 Task: Add a background check screening question.
Action: Mouse moved to (856, 116)
Screenshot: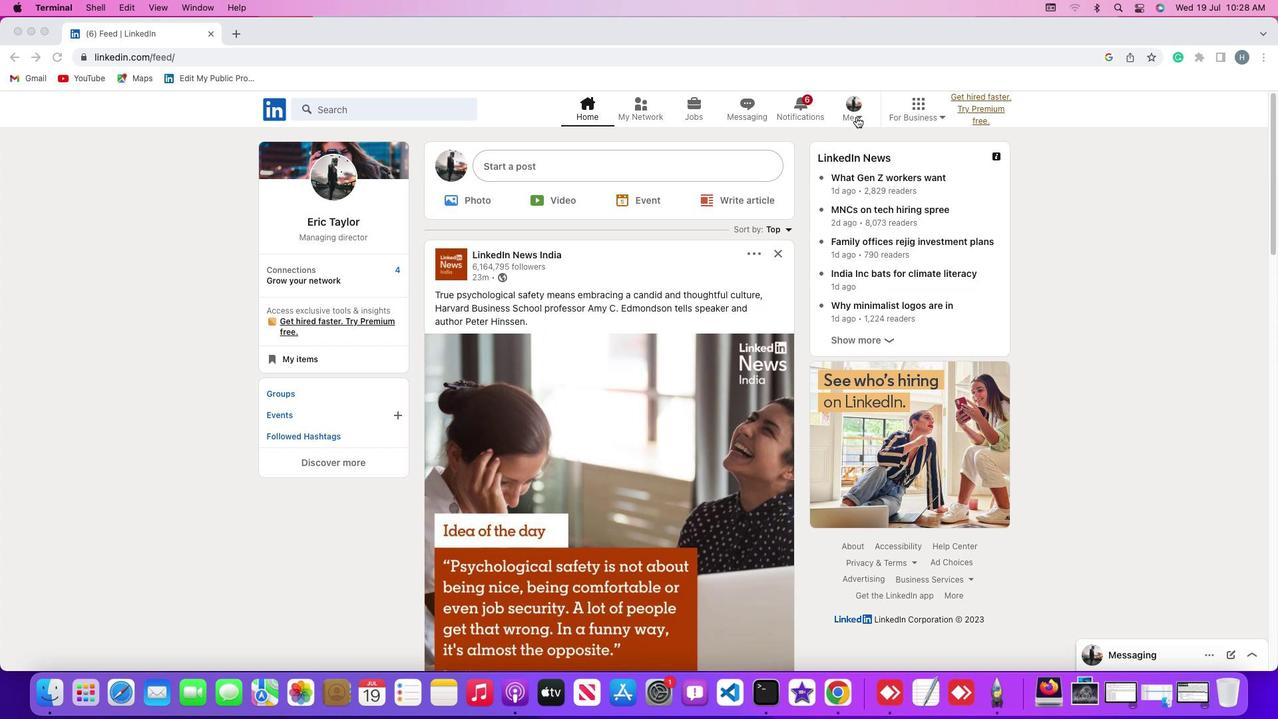 
Action: Mouse pressed left at (856, 116)
Screenshot: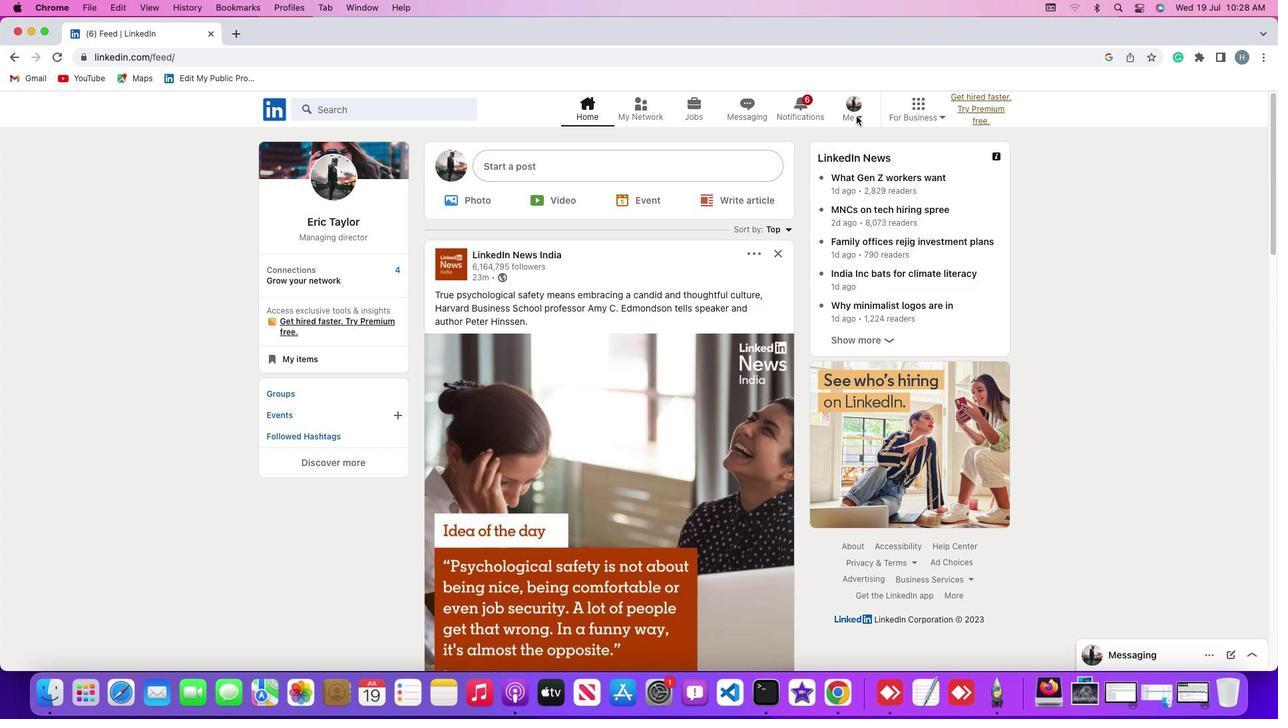 
Action: Mouse moved to (858, 113)
Screenshot: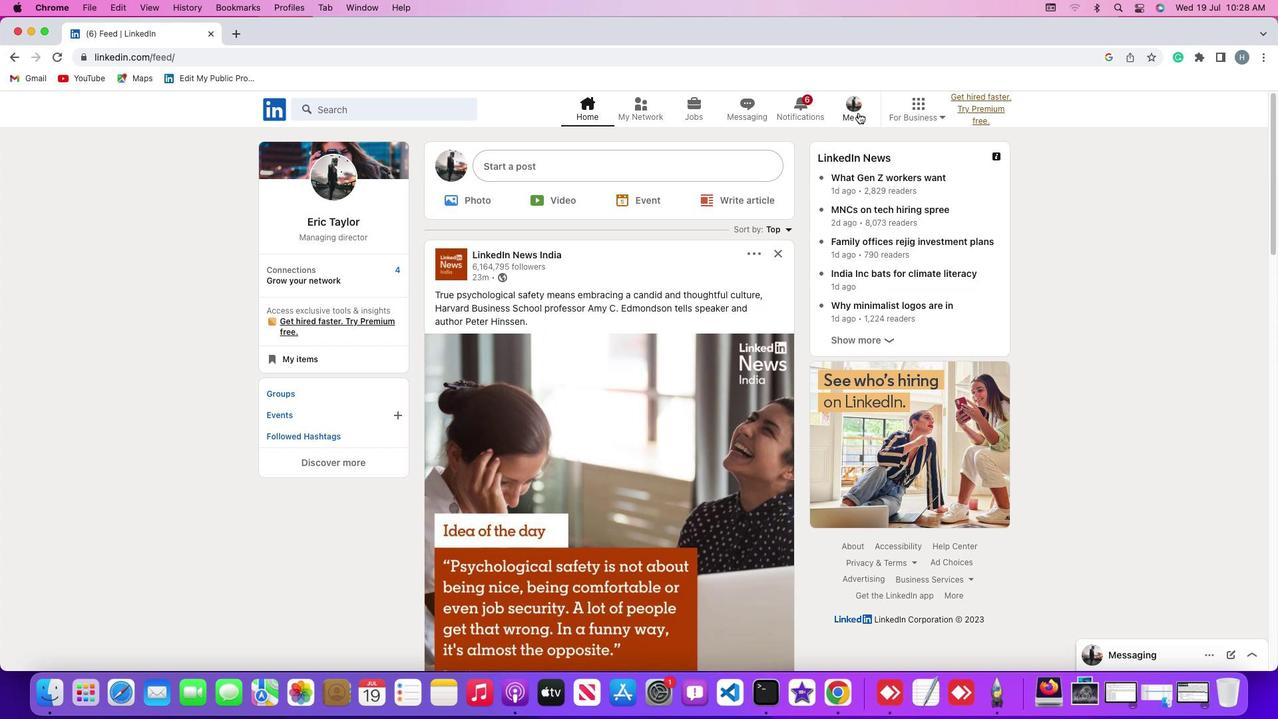
Action: Mouse pressed left at (858, 113)
Screenshot: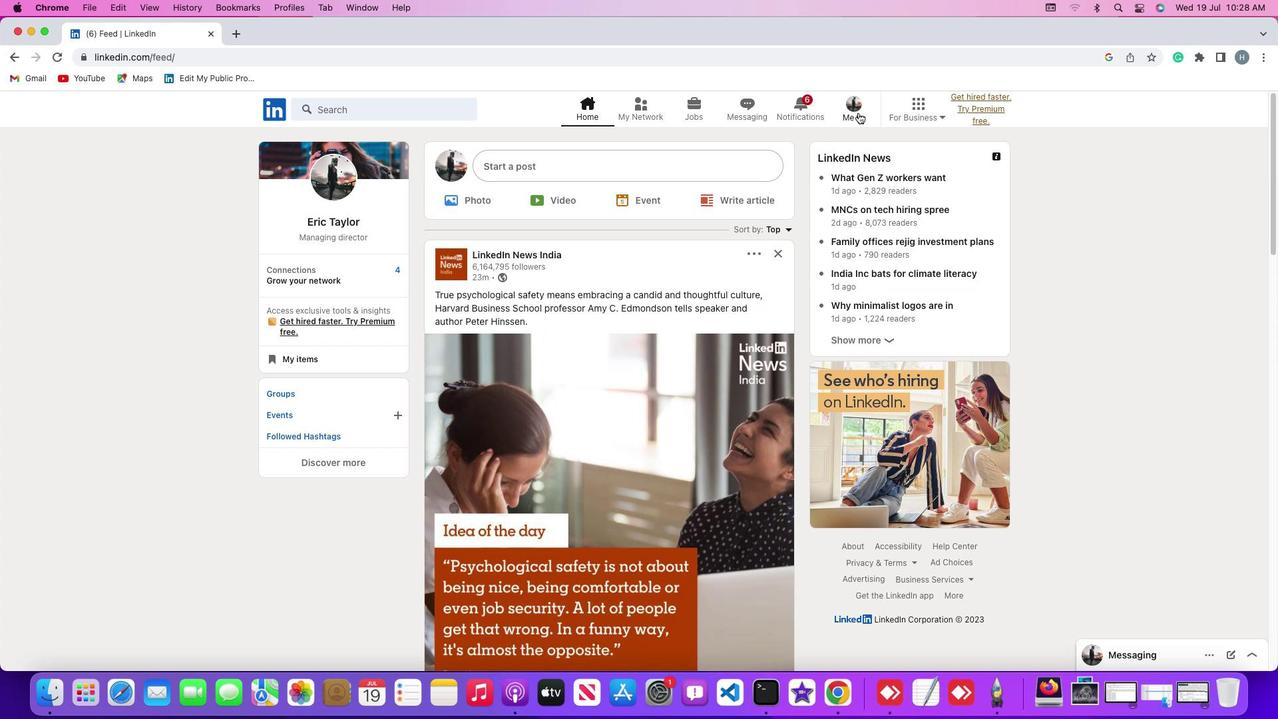 
Action: Mouse moved to (835, 184)
Screenshot: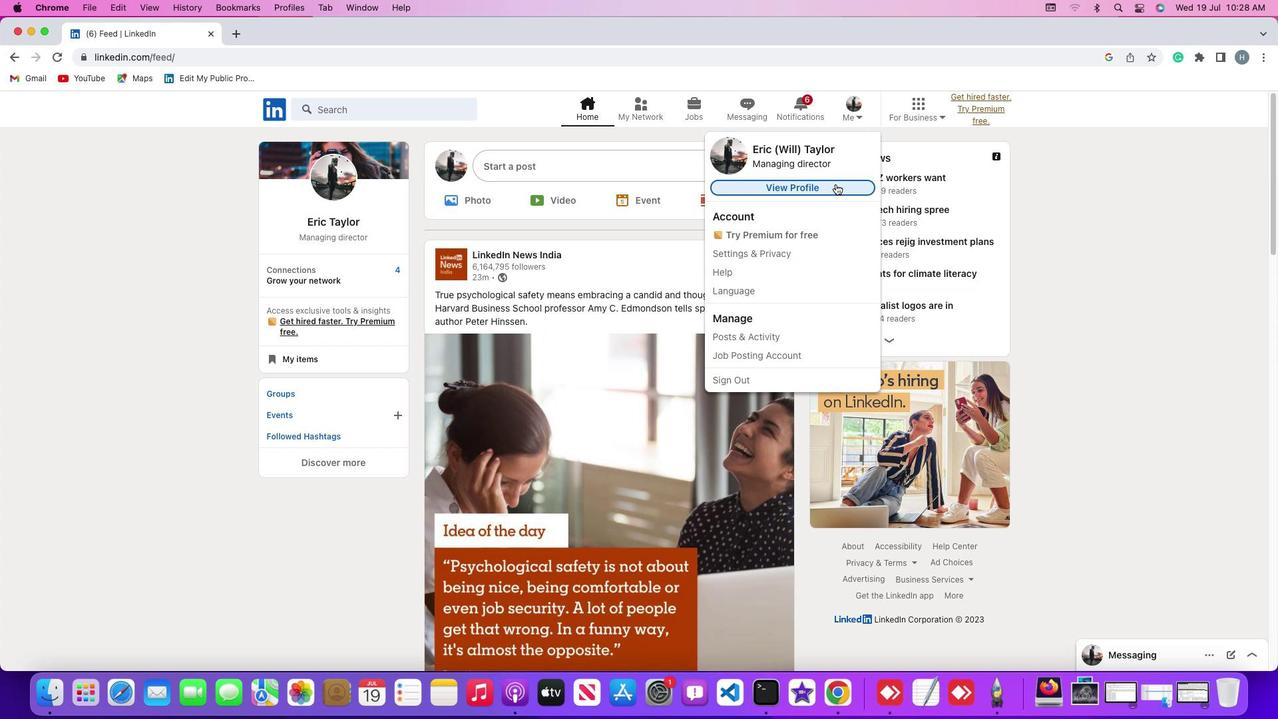 
Action: Mouse pressed left at (835, 184)
Screenshot: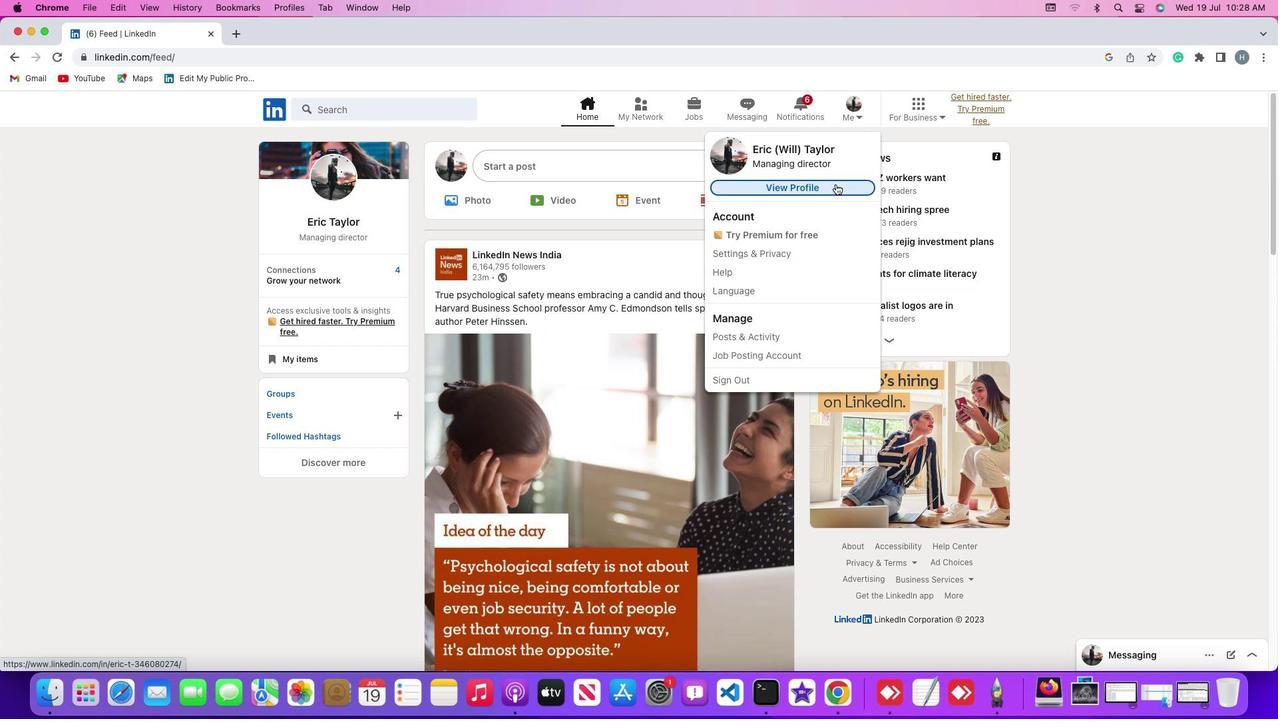 
Action: Mouse moved to (319, 399)
Screenshot: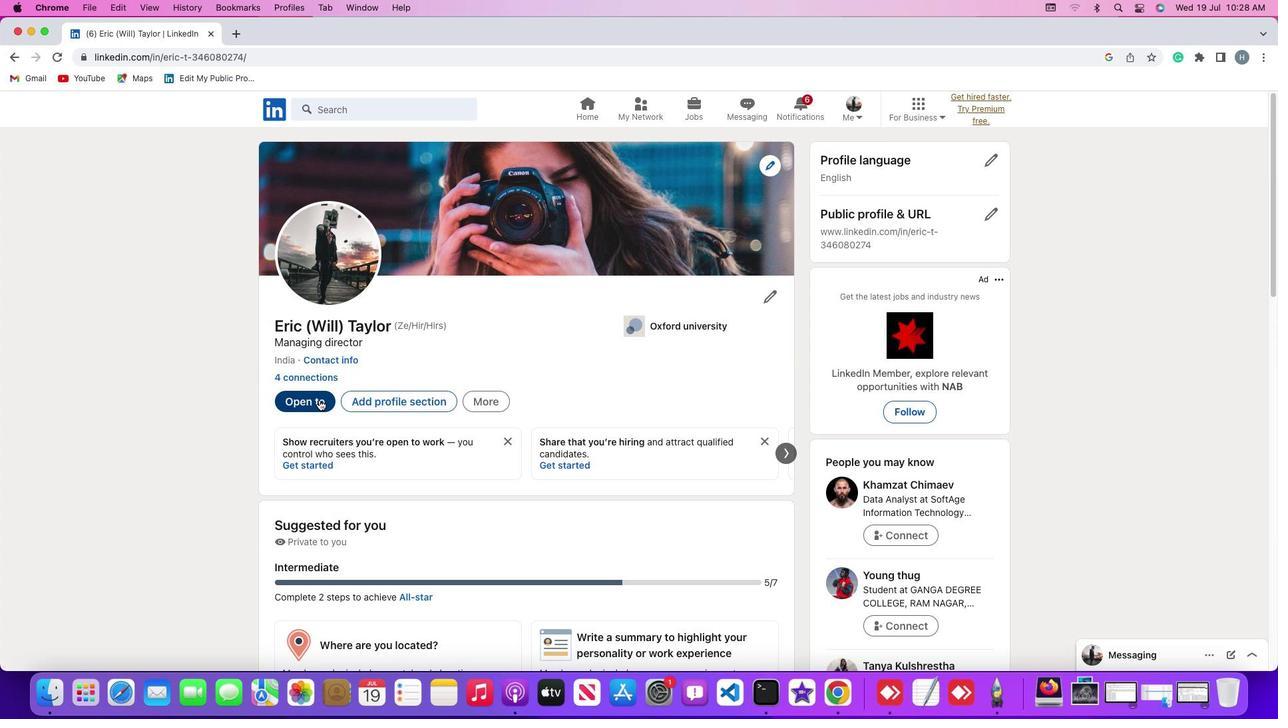 
Action: Mouse pressed left at (319, 399)
Screenshot: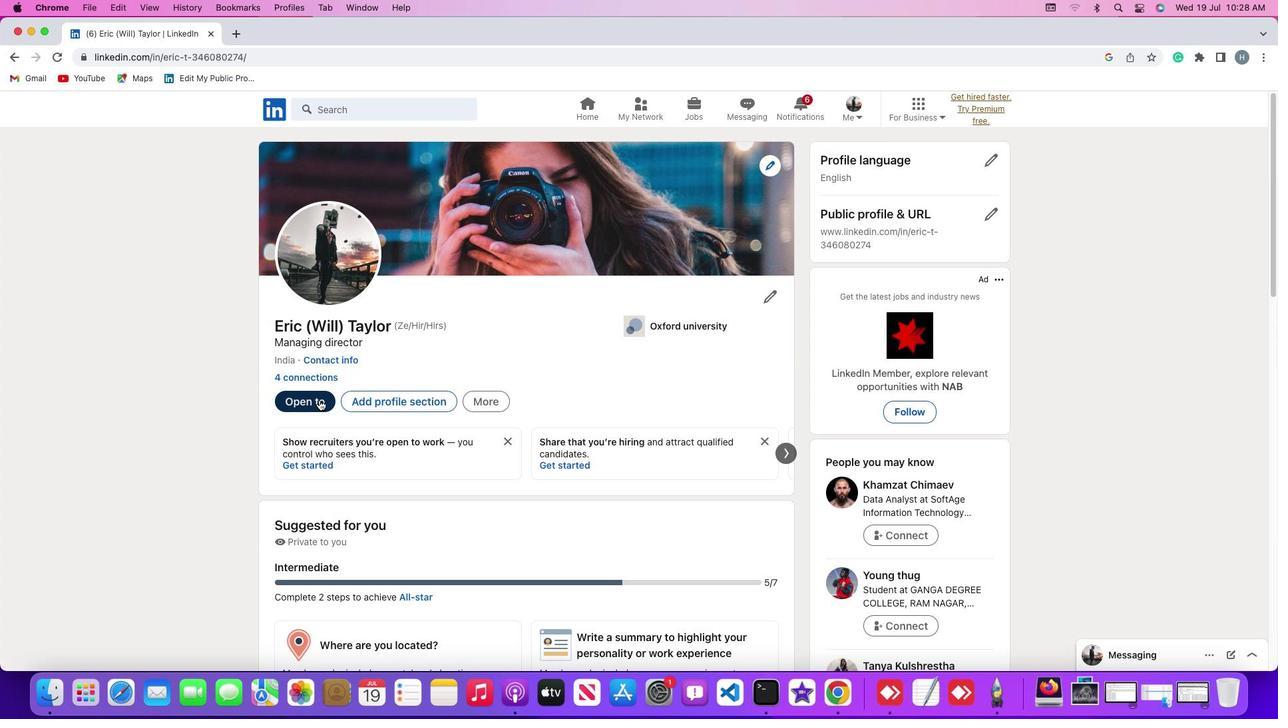 
Action: Mouse moved to (318, 478)
Screenshot: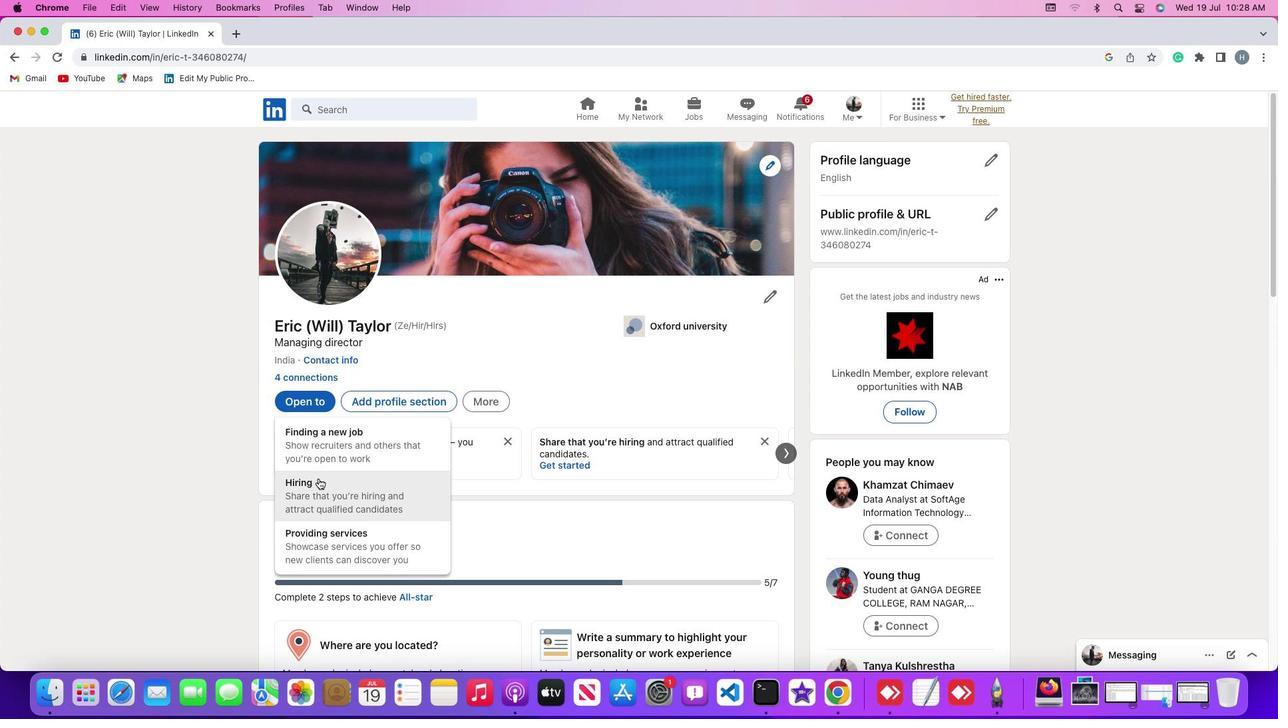 
Action: Mouse pressed left at (318, 478)
Screenshot: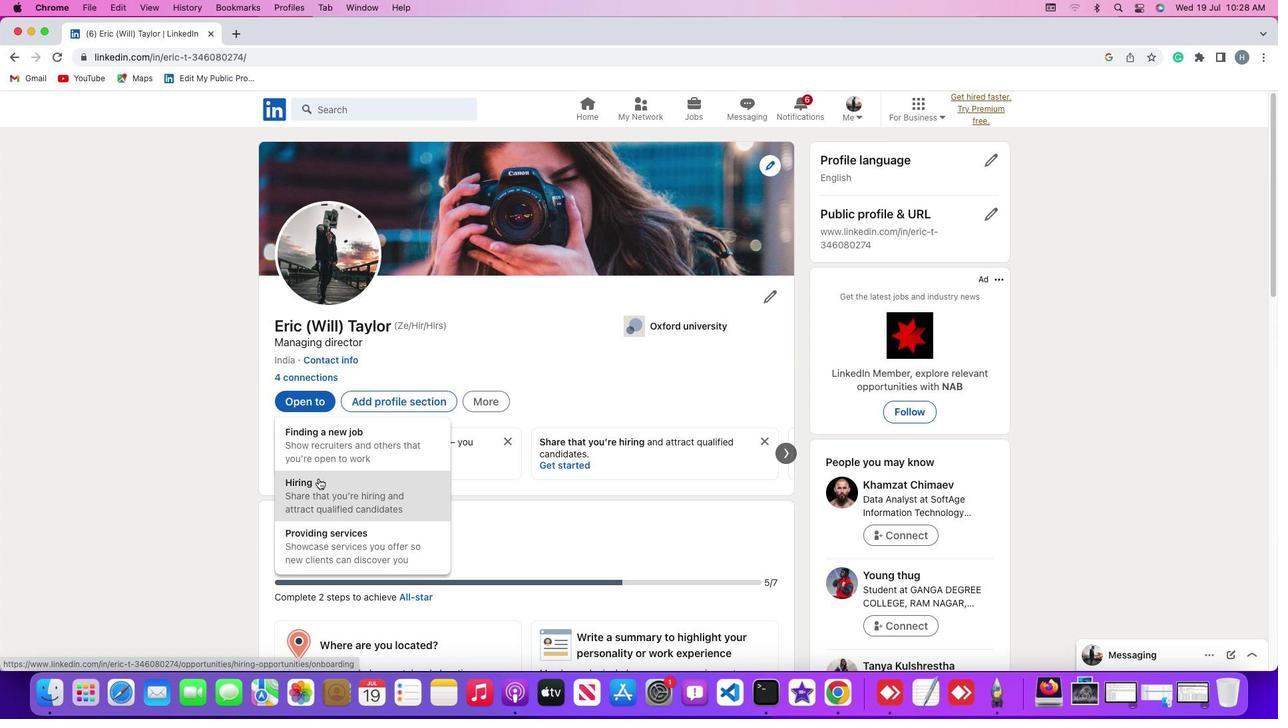 
Action: Mouse moved to (642, 457)
Screenshot: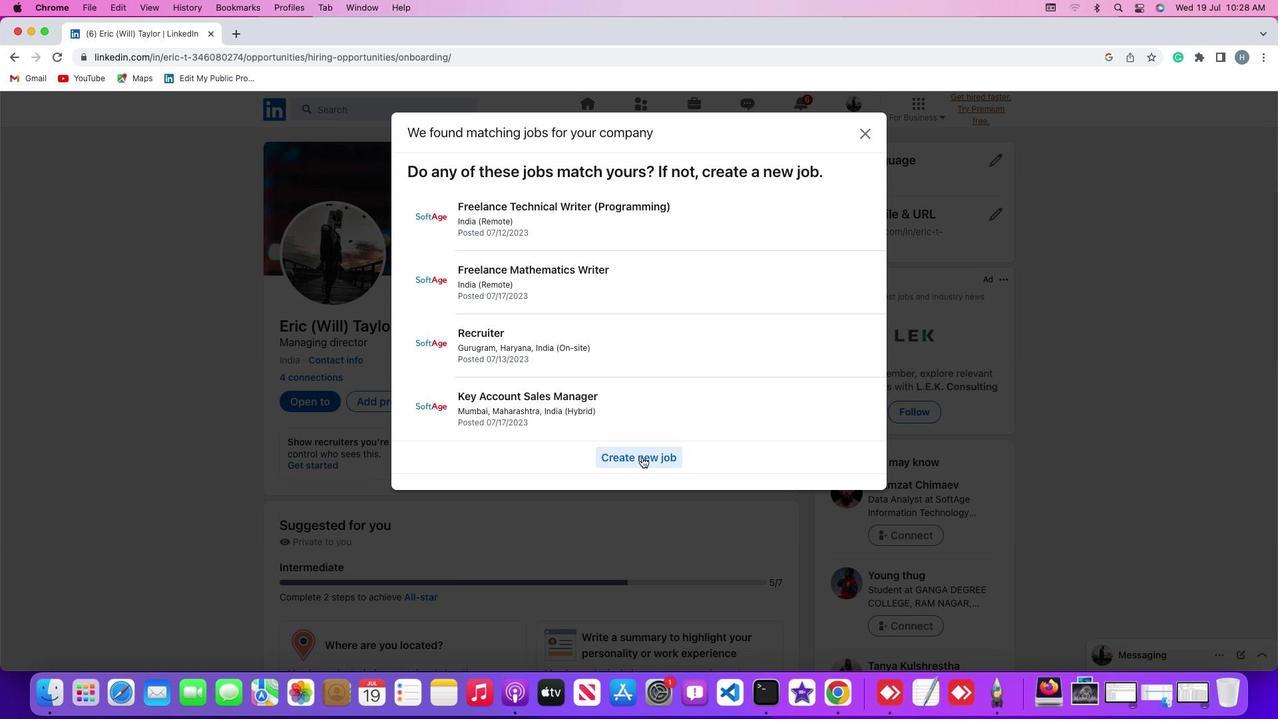 
Action: Mouse pressed left at (642, 457)
Screenshot: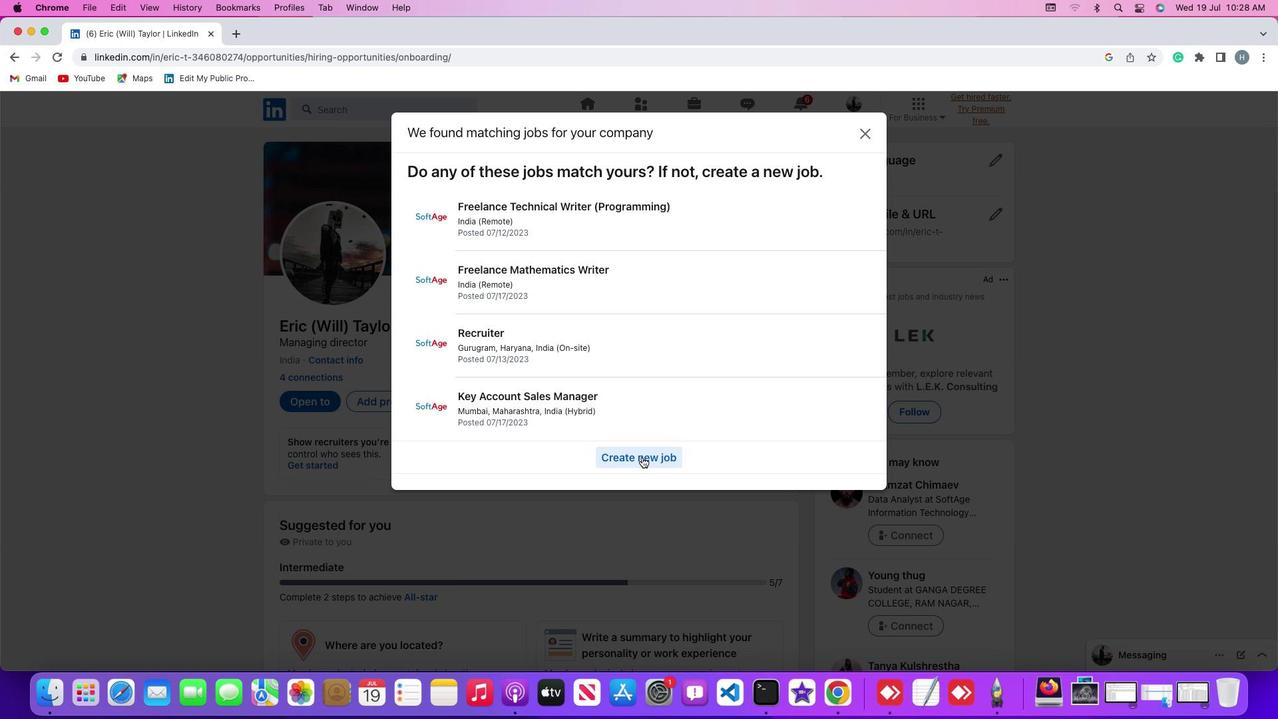 
Action: Mouse moved to (859, 466)
Screenshot: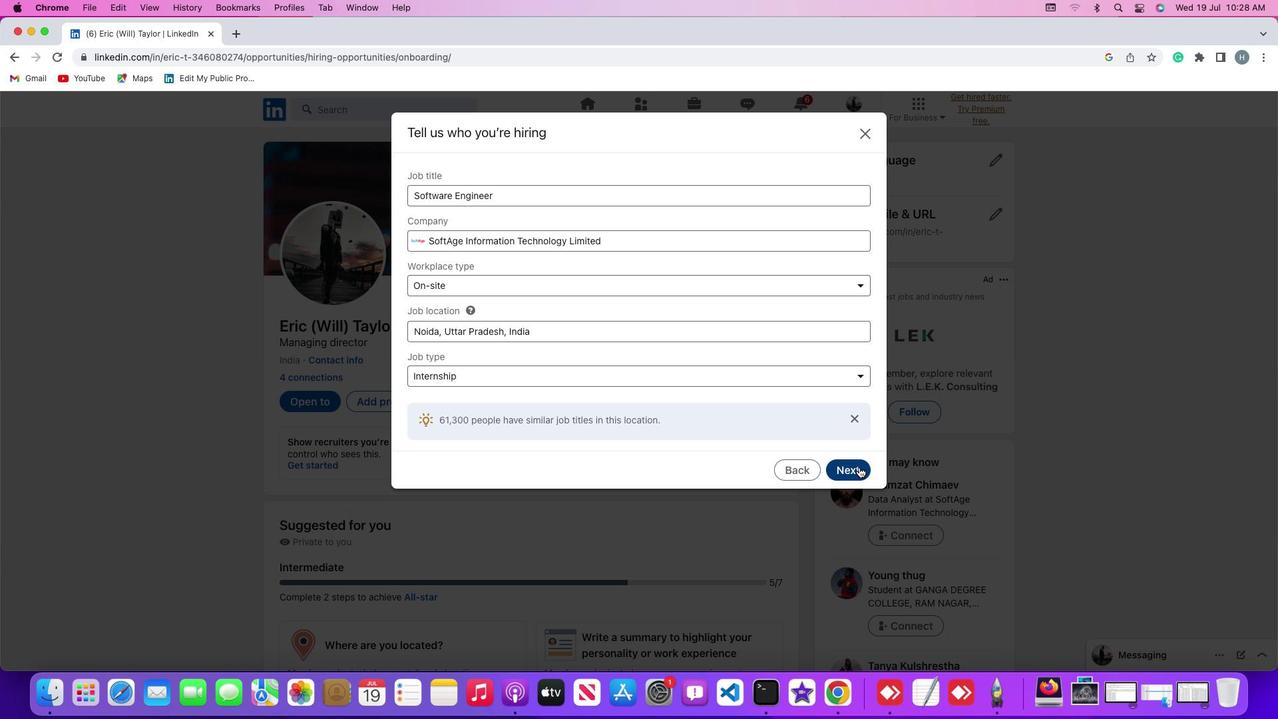 
Action: Mouse pressed left at (859, 466)
Screenshot: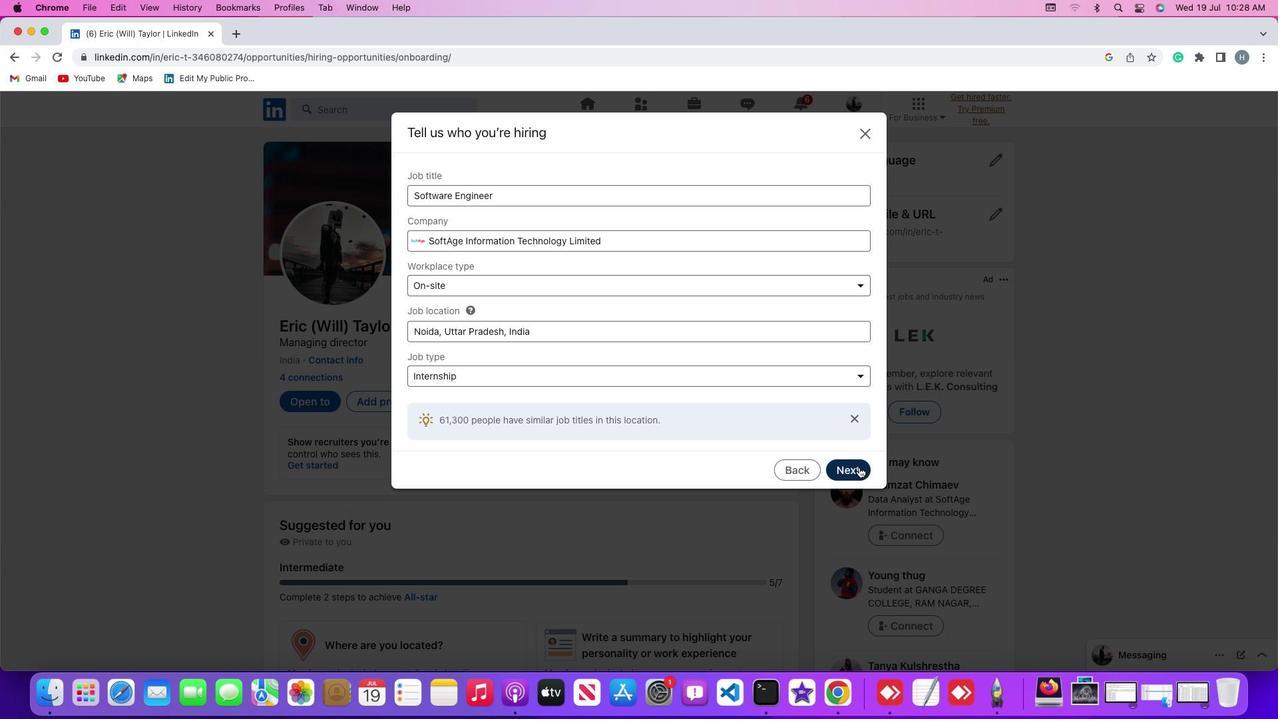 
Action: Mouse moved to (553, 478)
Screenshot: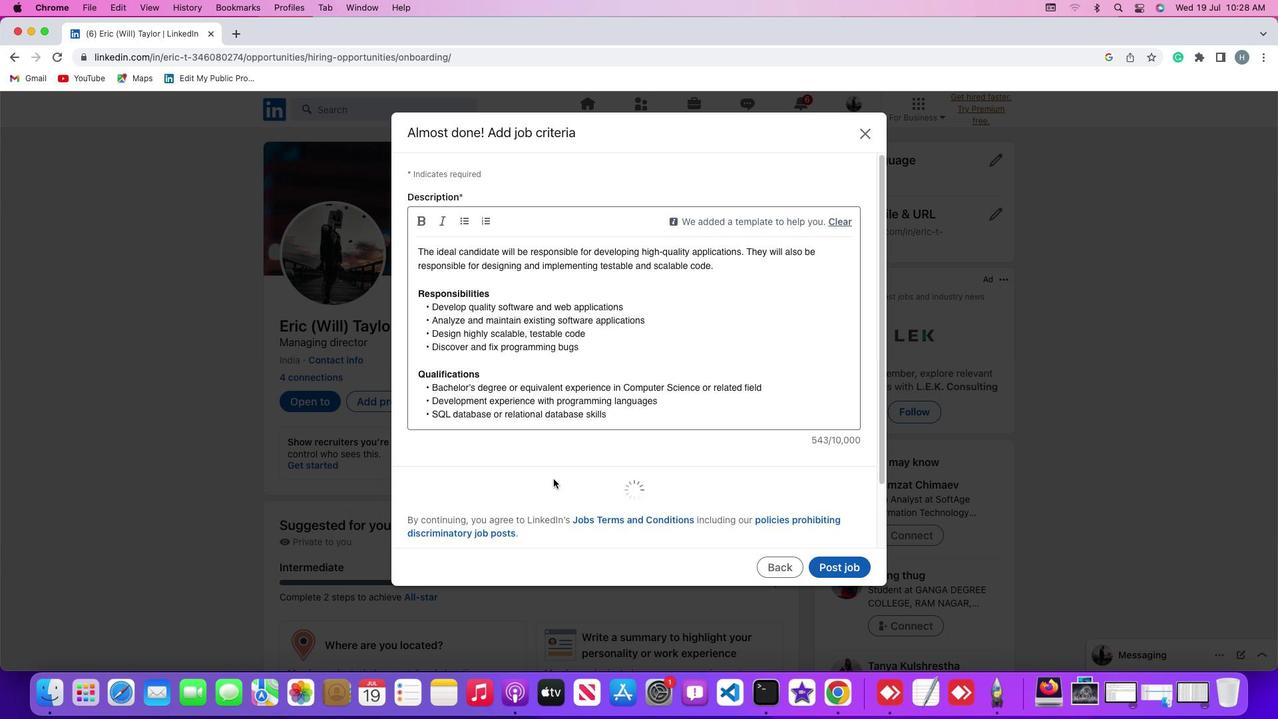 
Action: Mouse scrolled (553, 478) with delta (0, 0)
Screenshot: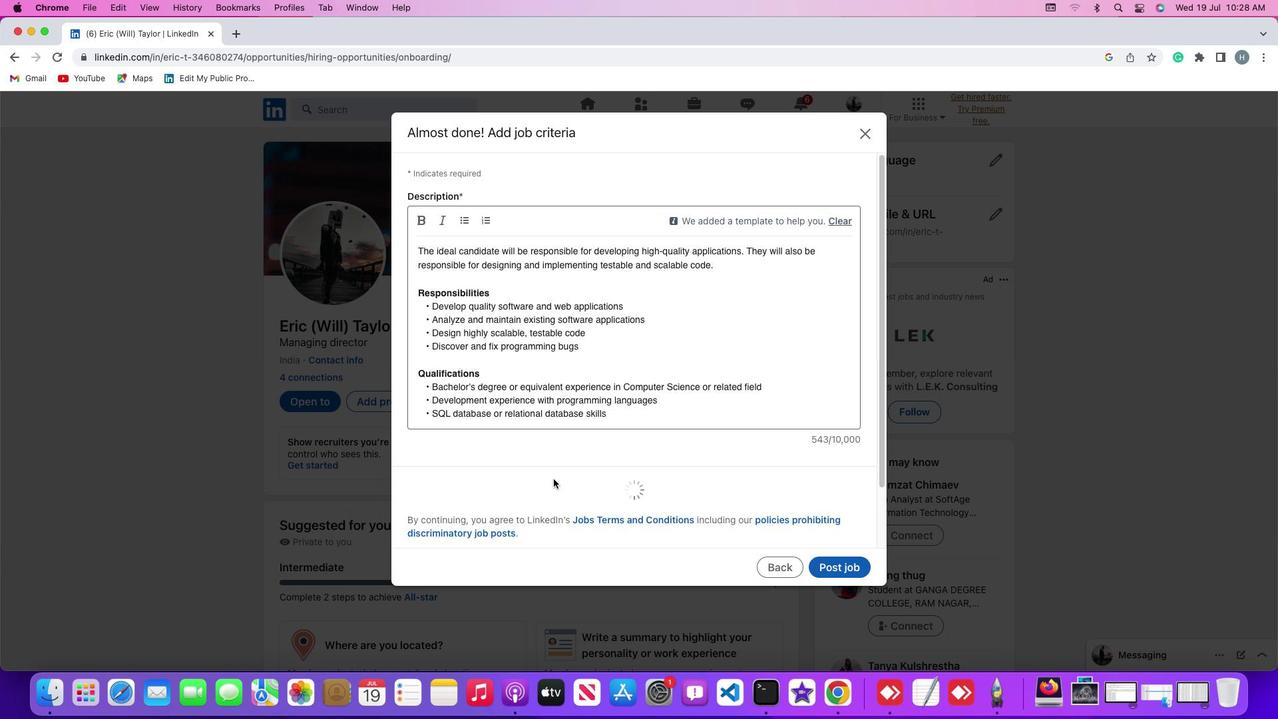 
Action: Mouse scrolled (553, 478) with delta (0, 0)
Screenshot: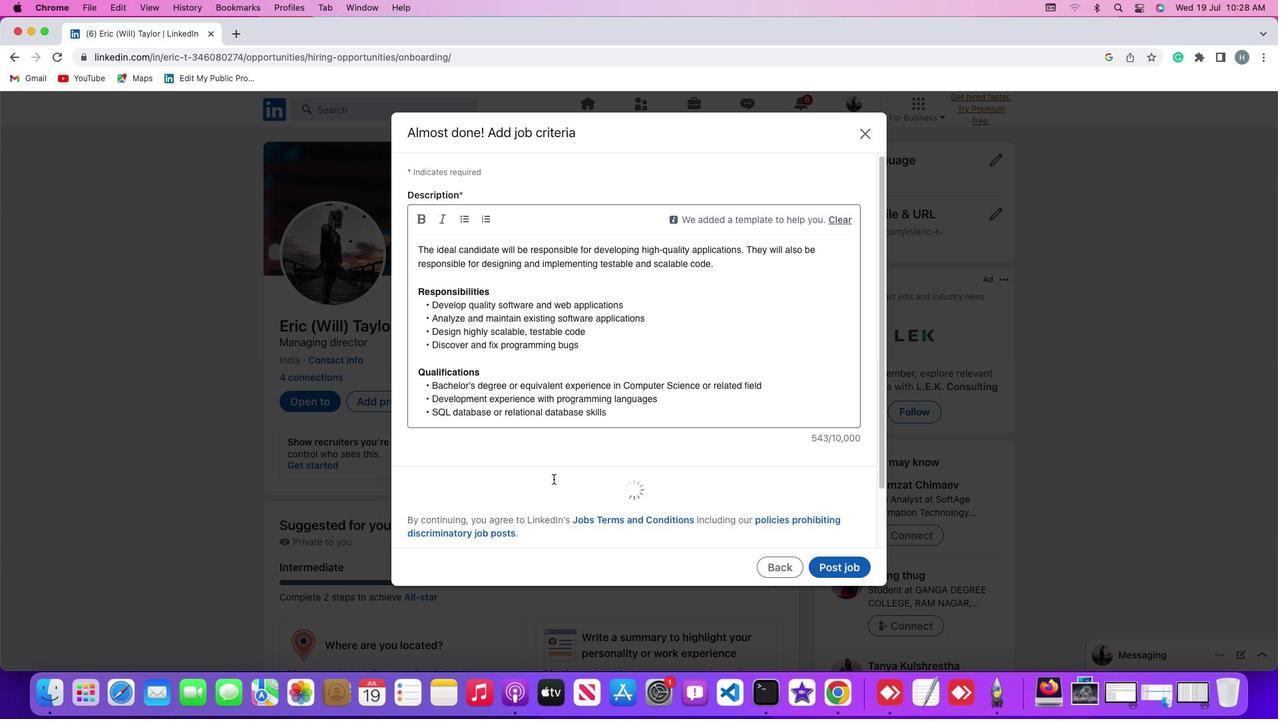 
Action: Mouse scrolled (553, 478) with delta (0, -1)
Screenshot: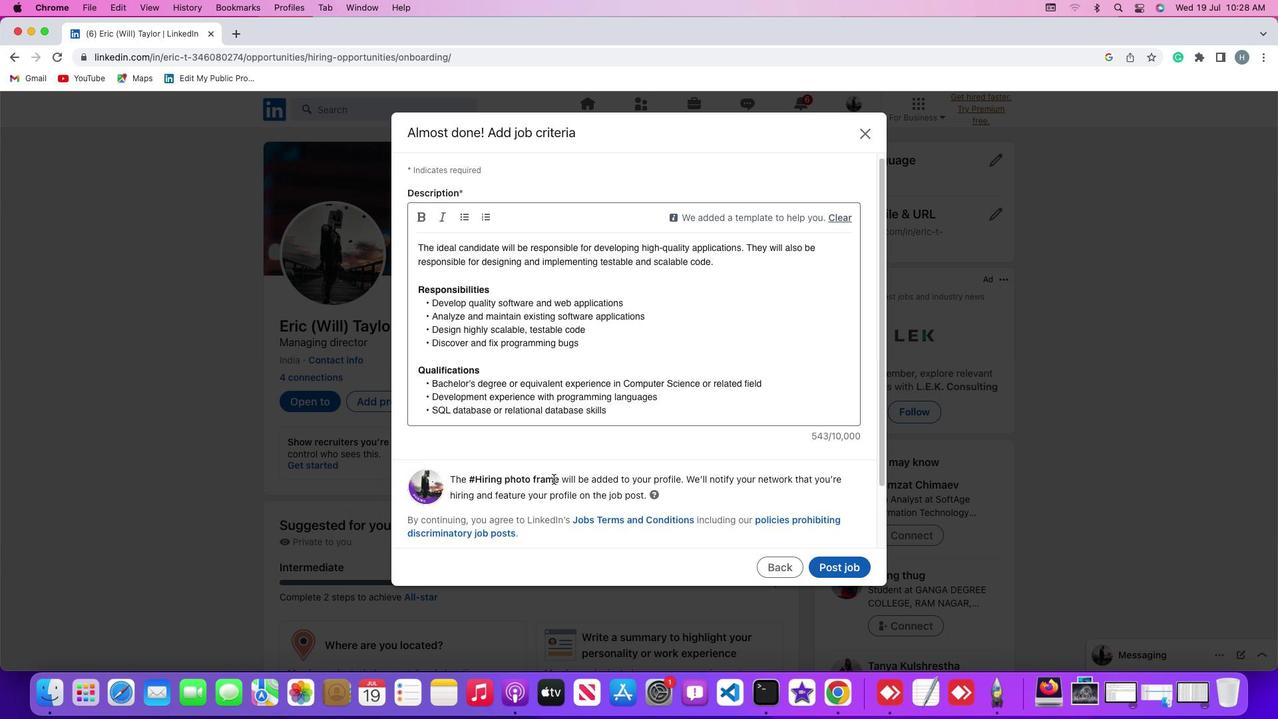
Action: Mouse moved to (464, 444)
Screenshot: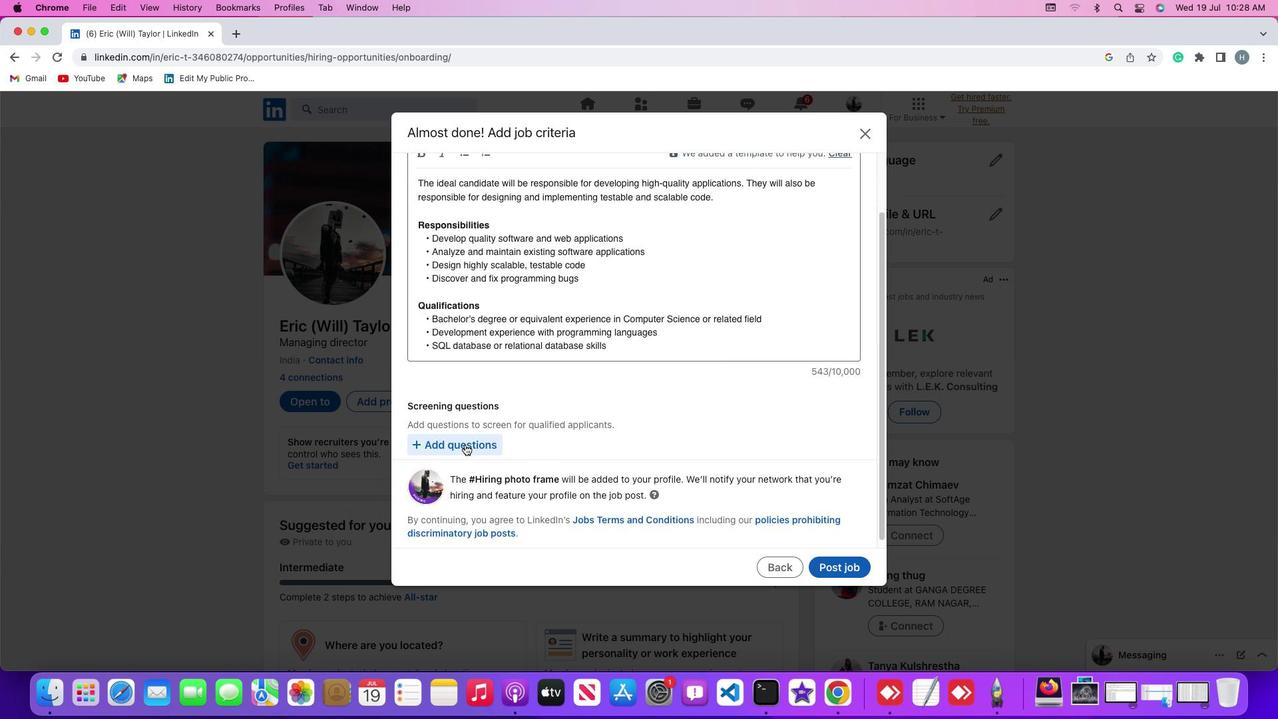 
Action: Mouse pressed left at (464, 444)
Screenshot: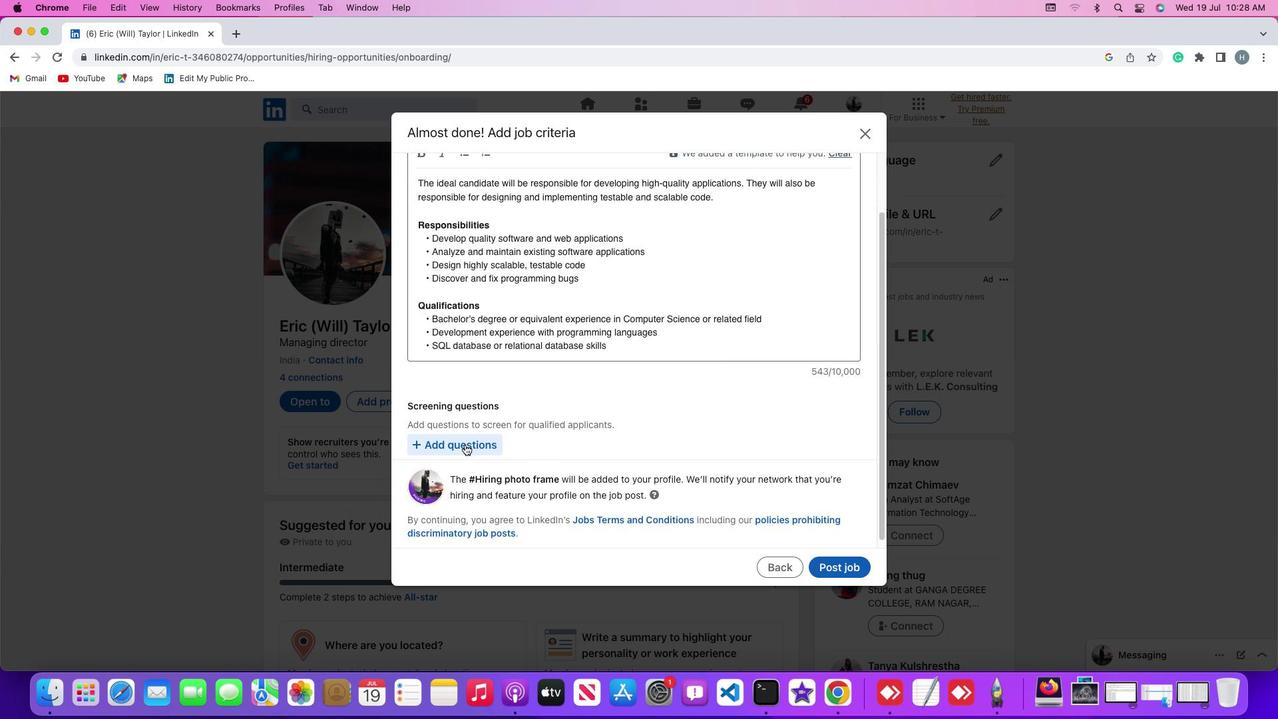 
Action: Mouse moved to (476, 198)
Screenshot: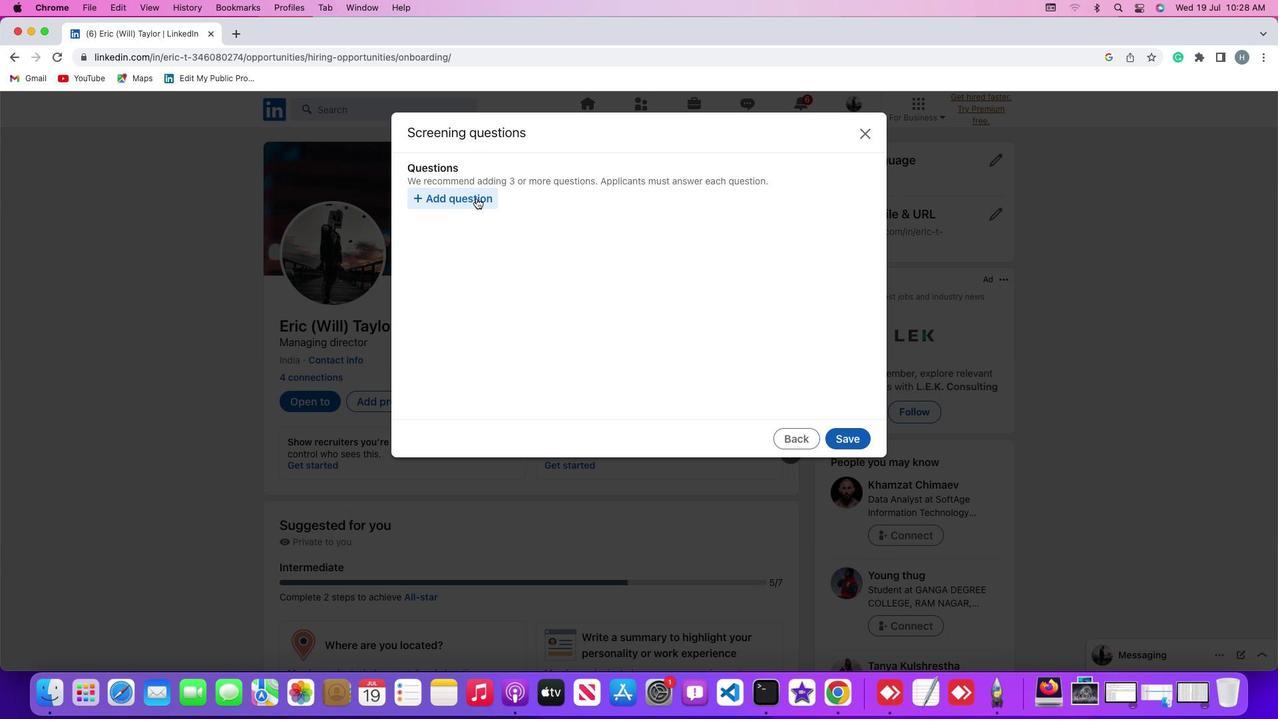 
Action: Mouse pressed left at (476, 198)
Screenshot: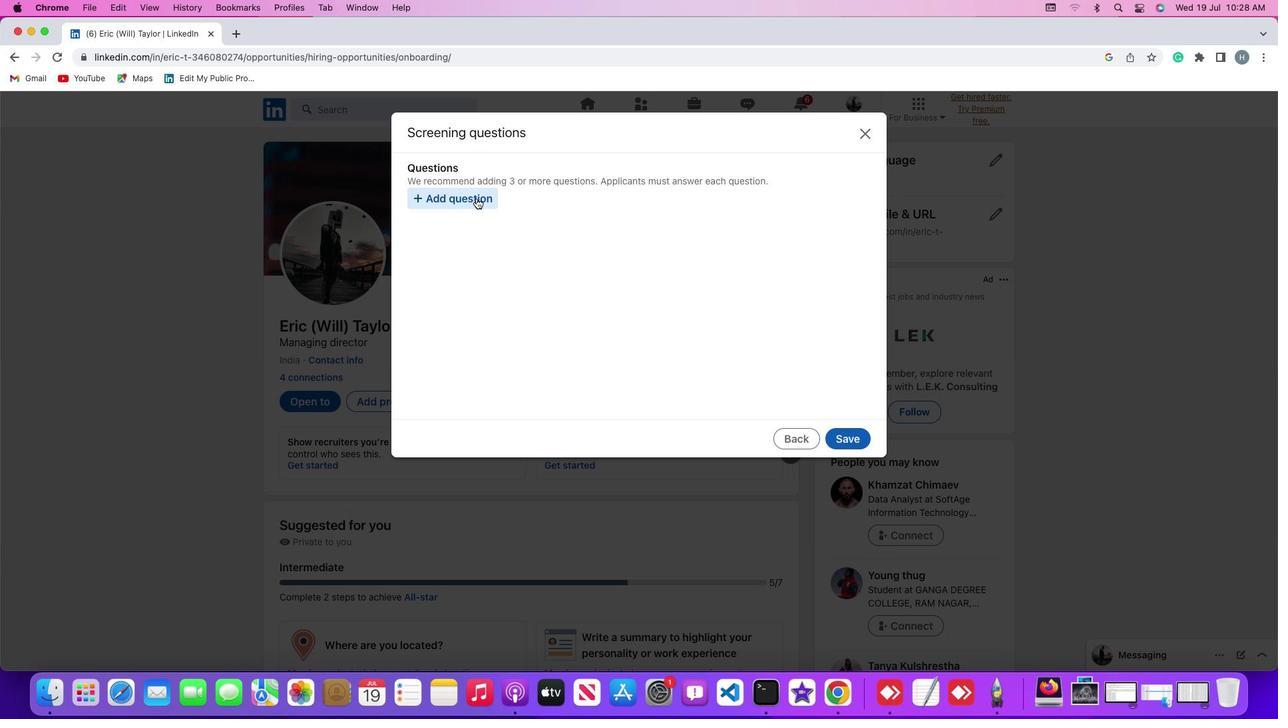 
Action: Mouse moved to (493, 225)
Screenshot: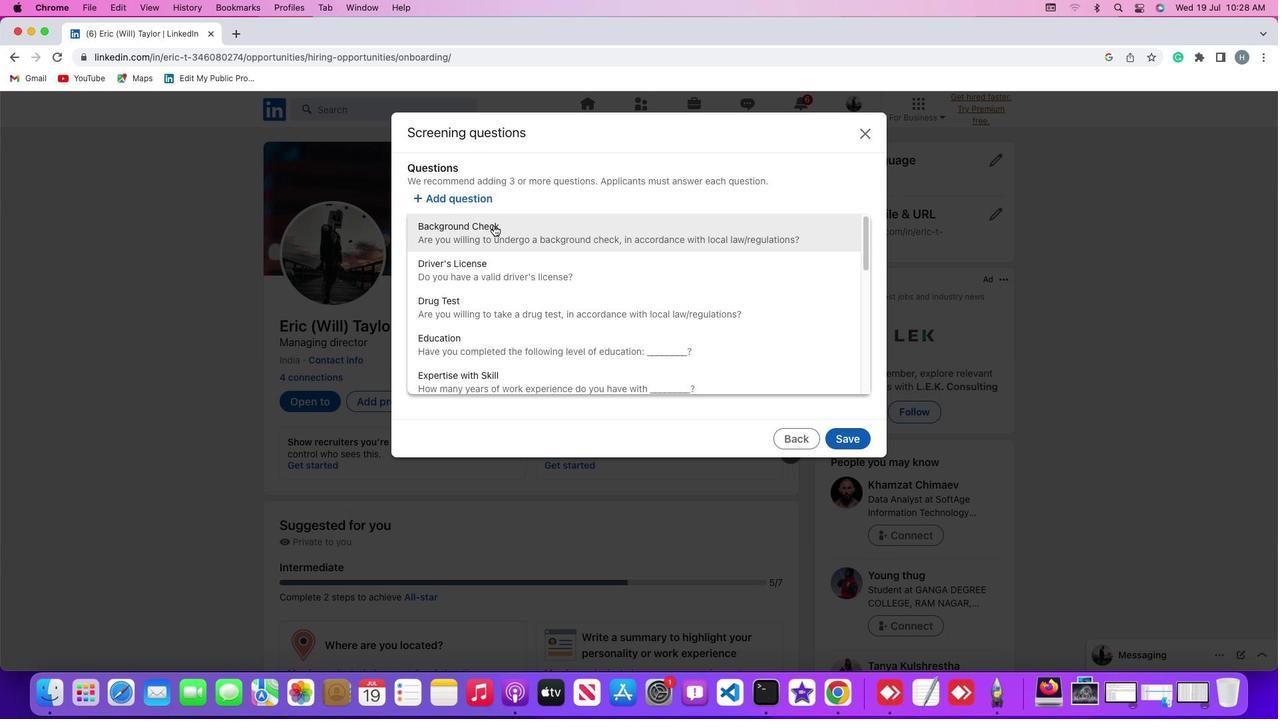 
Action: Mouse pressed left at (493, 225)
Screenshot: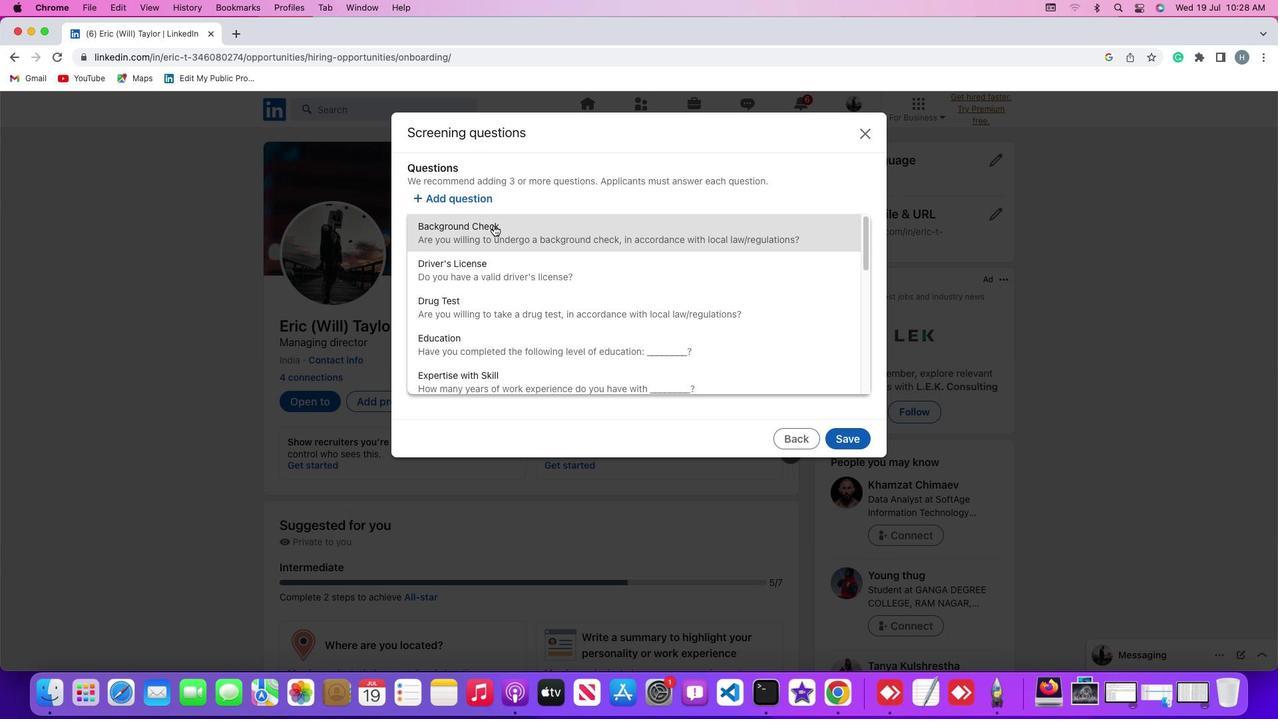 
Action: Mouse moved to (557, 267)
Screenshot: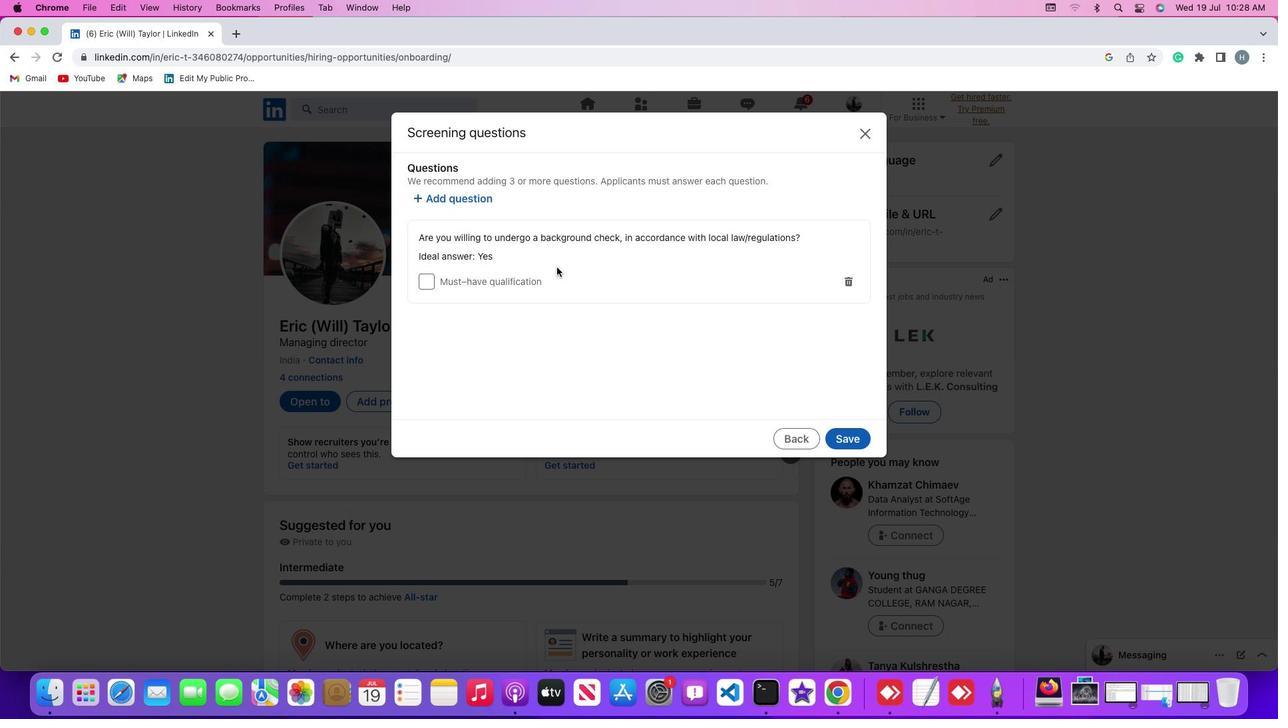 
